 Task: Check a repository's "Graphs" tab to visualize its commit activity.
Action: Mouse moved to (630, 40)
Screenshot: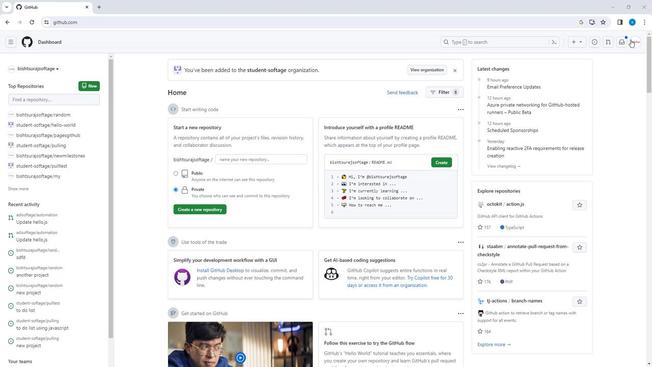 
Action: Mouse pressed left at (630, 40)
Screenshot: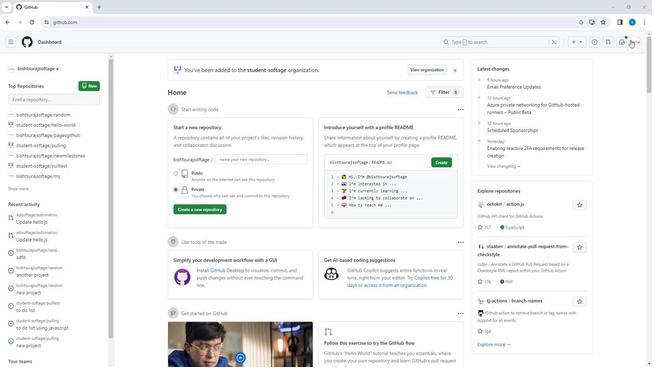 
Action: Mouse moved to (600, 93)
Screenshot: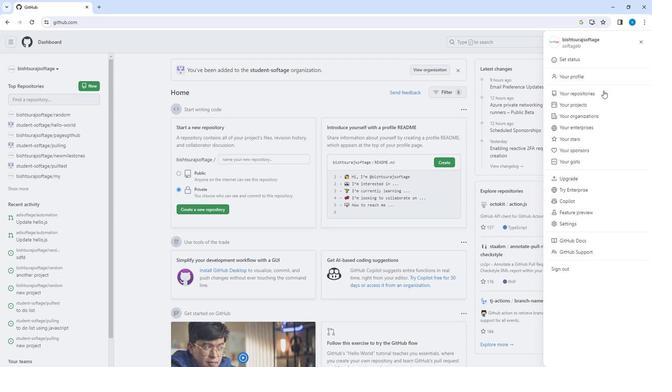
Action: Mouse pressed left at (600, 93)
Screenshot: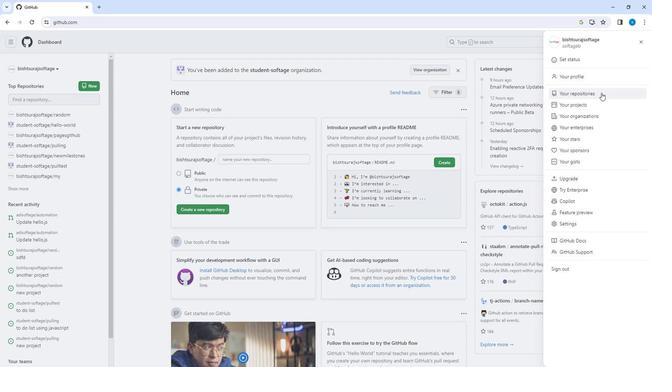 
Action: Mouse moved to (378, 196)
Screenshot: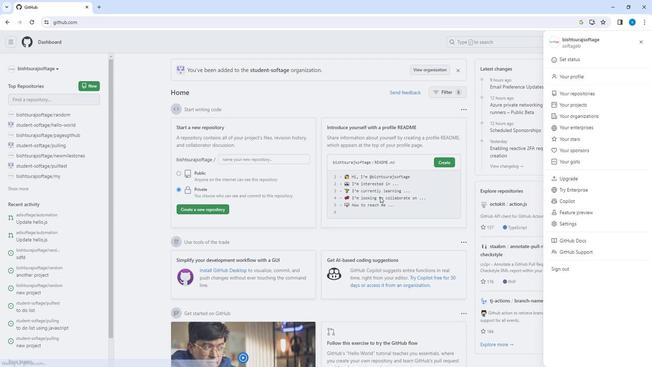 
Action: Mouse scrolled (378, 196) with delta (0, 0)
Screenshot: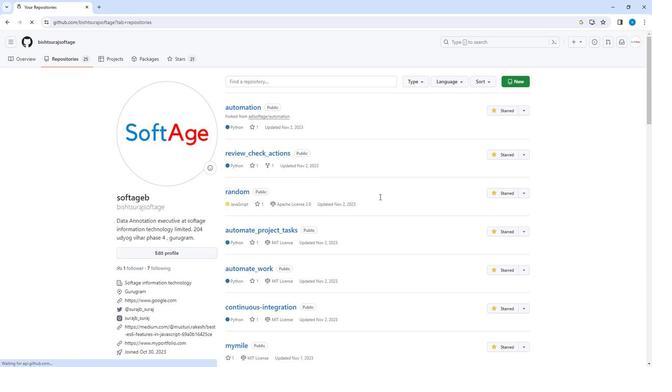 
Action: Mouse scrolled (378, 196) with delta (0, 0)
Screenshot: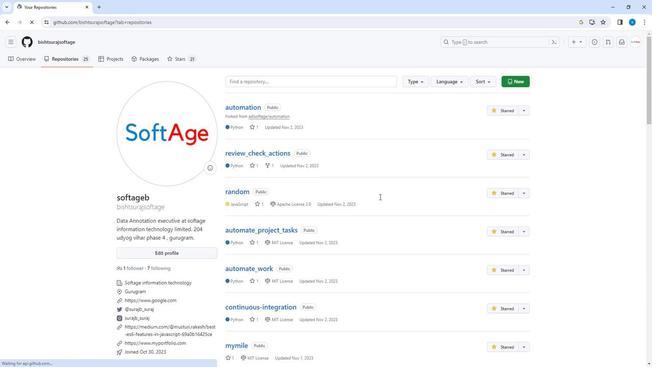 
Action: Mouse scrolled (378, 196) with delta (0, 0)
Screenshot: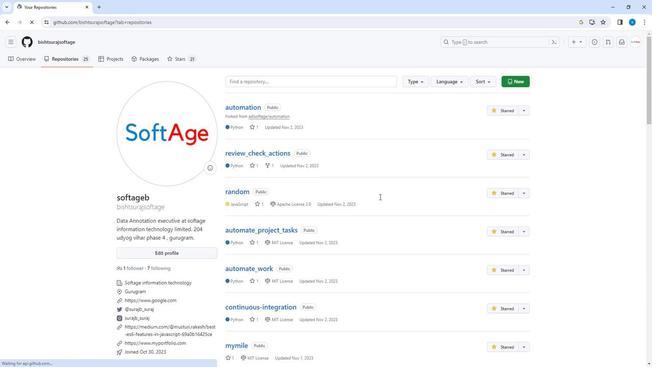 
Action: Mouse scrolled (378, 196) with delta (0, 0)
Screenshot: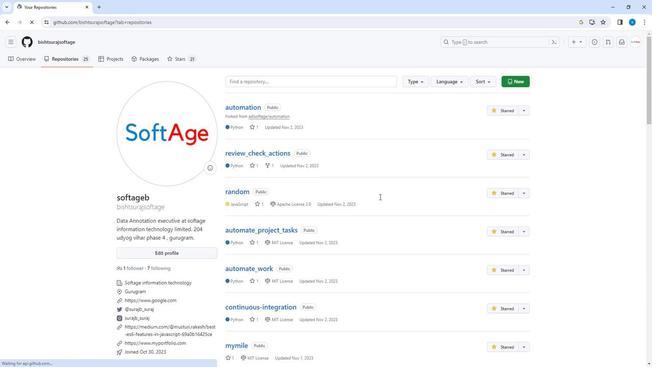 
Action: Mouse scrolled (378, 196) with delta (0, 0)
Screenshot: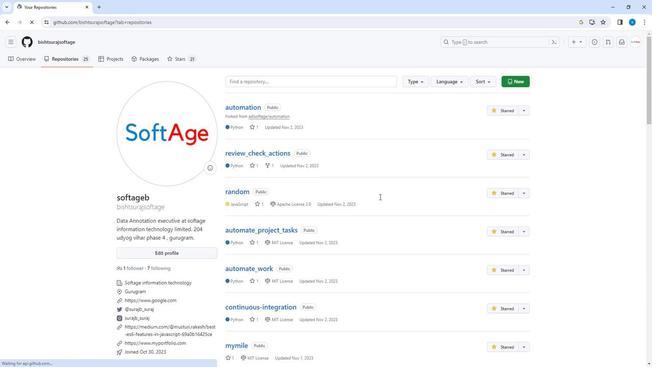 
Action: Mouse scrolled (378, 196) with delta (0, 0)
Screenshot: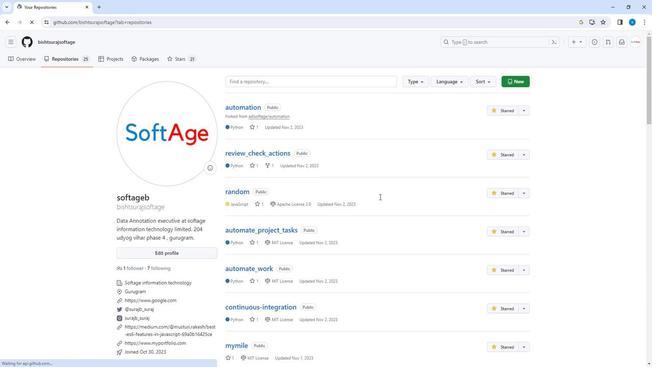 
Action: Mouse scrolled (378, 196) with delta (0, 0)
Screenshot: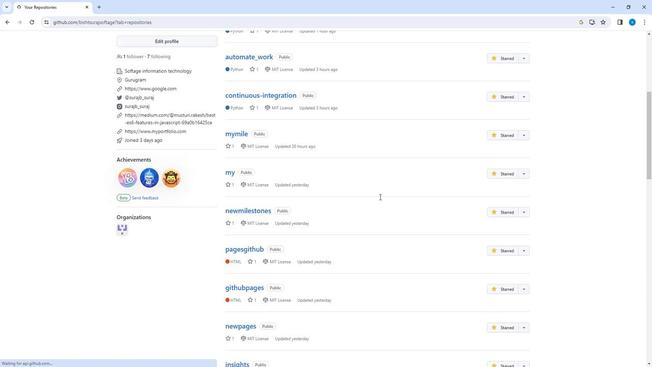 
Action: Mouse scrolled (378, 196) with delta (0, 0)
Screenshot: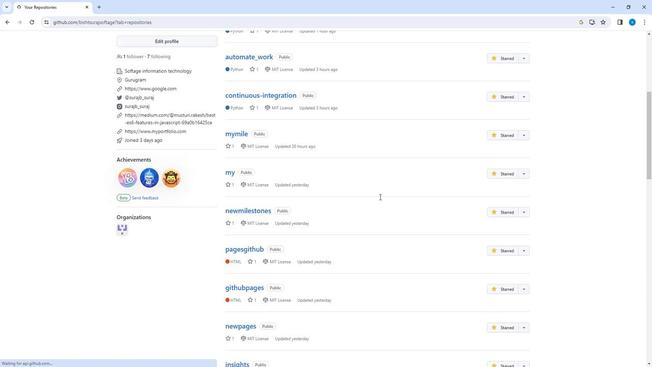 
Action: Mouse scrolled (378, 196) with delta (0, 0)
Screenshot: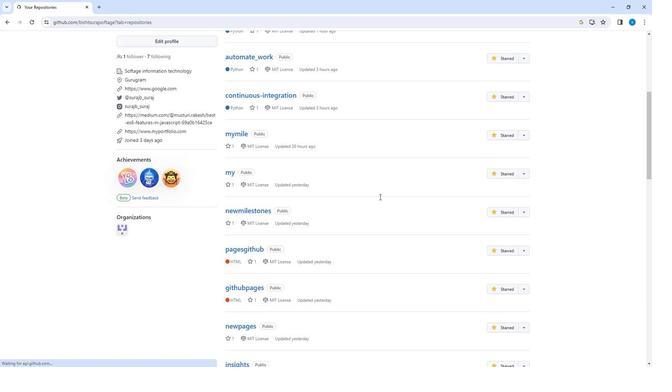 
Action: Mouse scrolled (378, 196) with delta (0, 0)
Screenshot: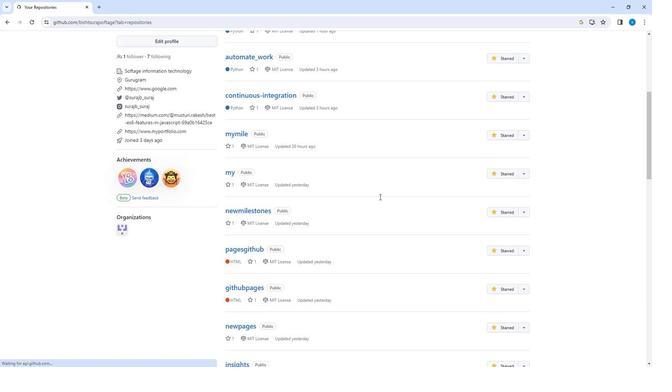 
Action: Mouse scrolled (378, 196) with delta (0, 0)
Screenshot: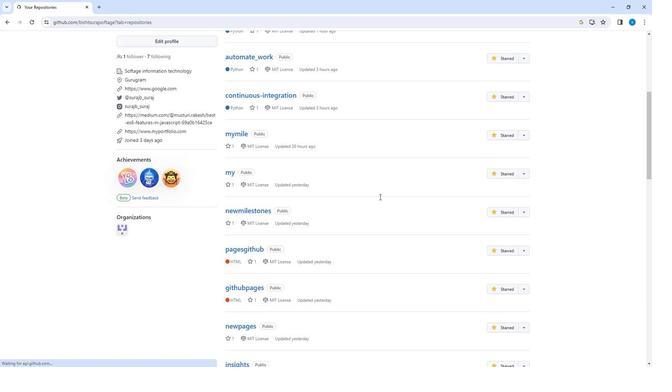 
Action: Mouse scrolled (378, 196) with delta (0, 0)
Screenshot: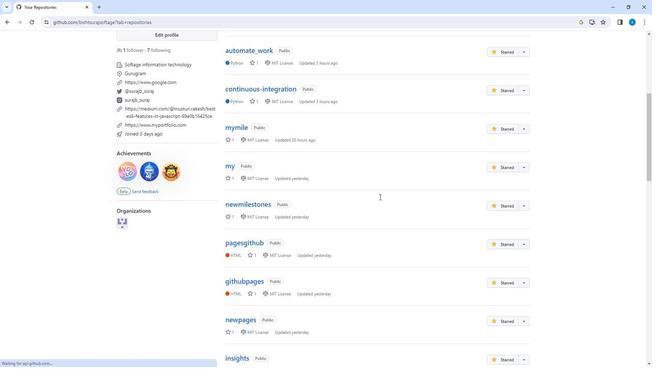 
Action: Mouse scrolled (378, 196) with delta (0, 0)
Screenshot: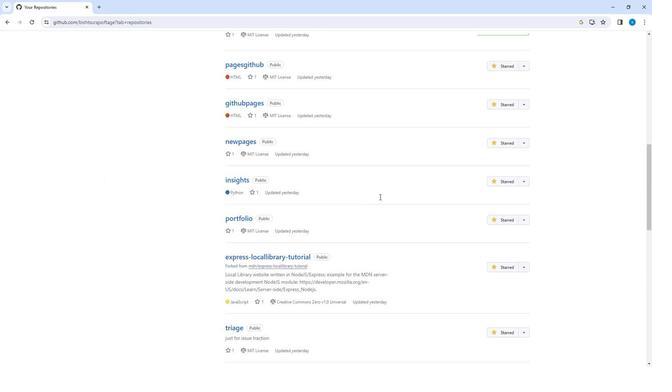 
Action: Mouse scrolled (378, 196) with delta (0, 0)
Screenshot: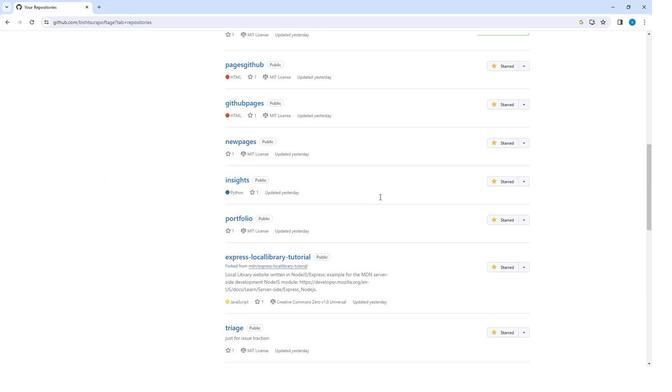 
Action: Mouse scrolled (378, 196) with delta (0, 0)
Screenshot: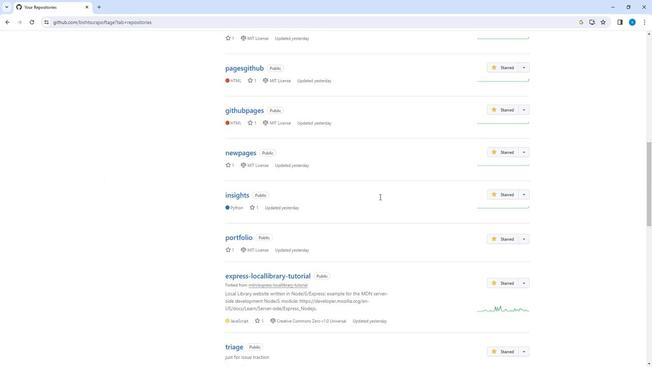 
Action: Mouse scrolled (378, 196) with delta (0, 0)
Screenshot: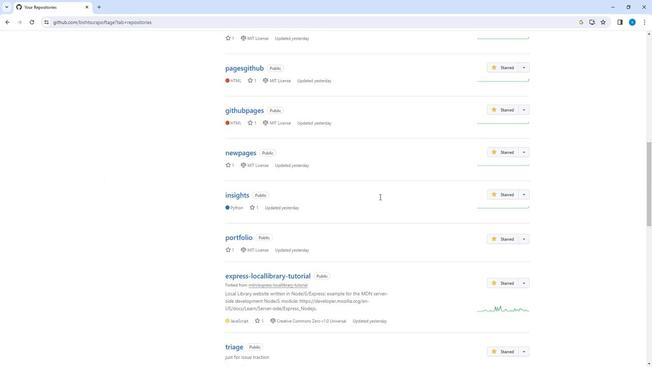 
Action: Mouse scrolled (378, 196) with delta (0, 0)
Screenshot: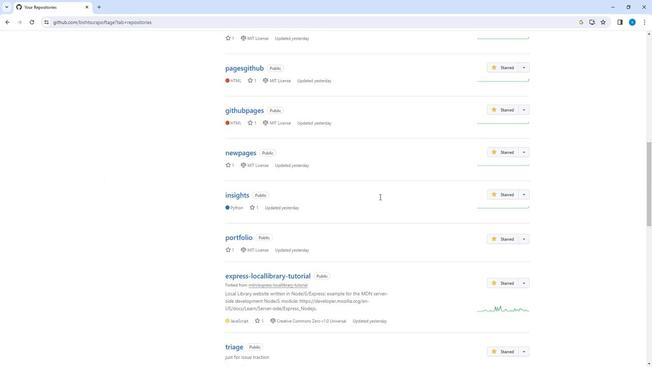 
Action: Mouse scrolled (378, 196) with delta (0, 0)
Screenshot: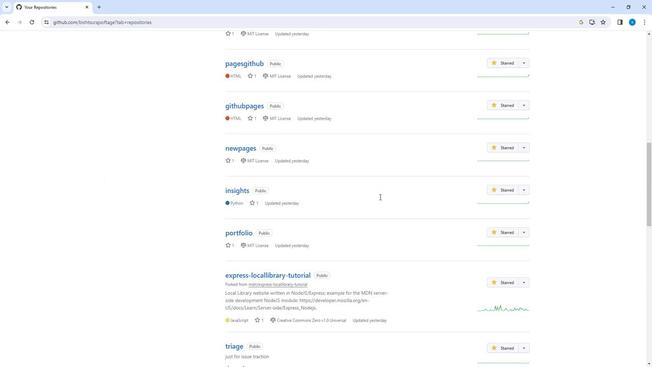 
Action: Mouse scrolled (378, 196) with delta (0, 0)
Screenshot: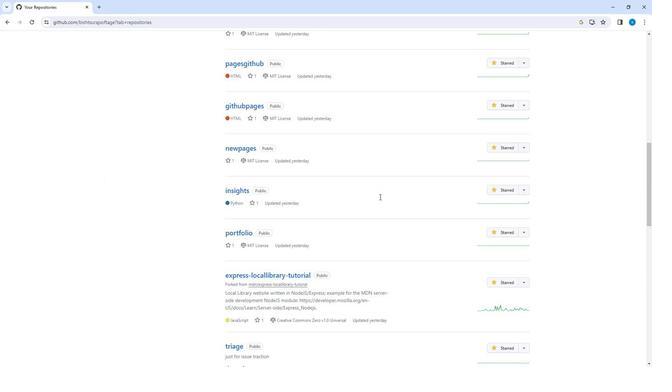 
Action: Mouse scrolled (378, 196) with delta (0, 0)
Screenshot: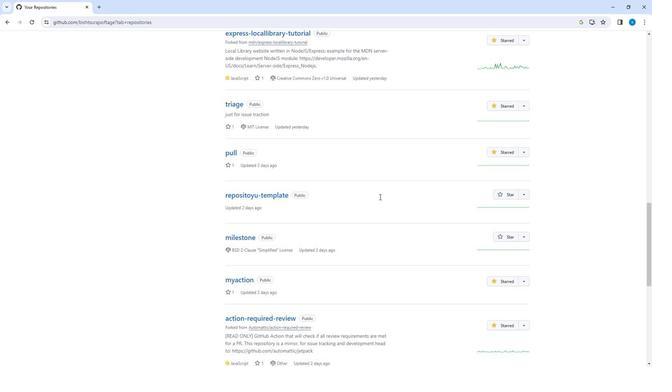 
Action: Mouse scrolled (378, 196) with delta (0, 0)
Screenshot: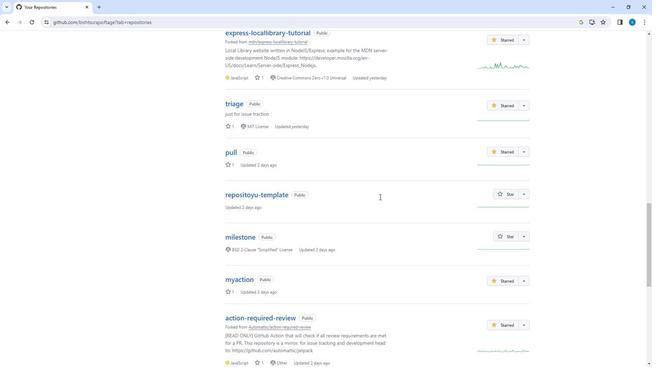 
Action: Mouse scrolled (378, 196) with delta (0, 0)
Screenshot: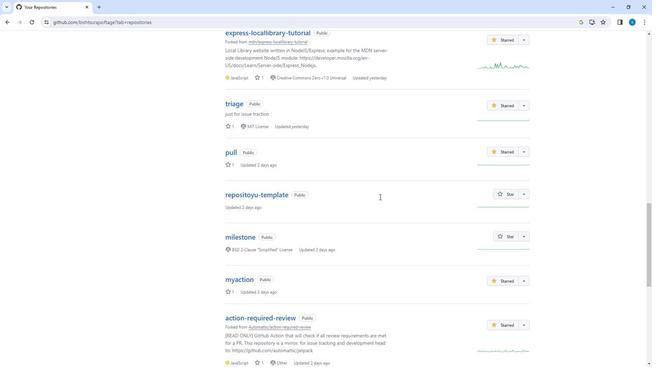 
Action: Mouse scrolled (378, 196) with delta (0, 0)
Screenshot: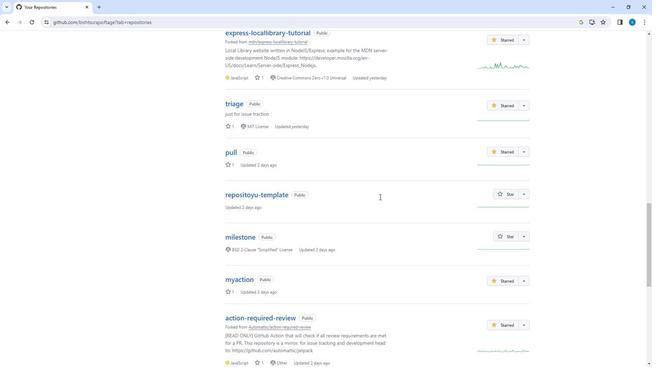 
Action: Mouse scrolled (378, 196) with delta (0, 0)
Screenshot: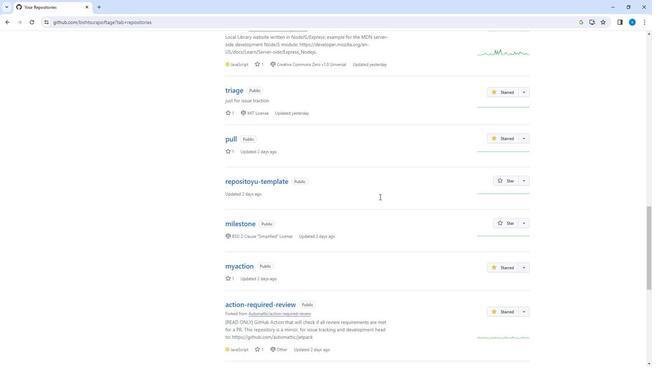 
Action: Mouse scrolled (378, 196) with delta (0, 0)
Screenshot: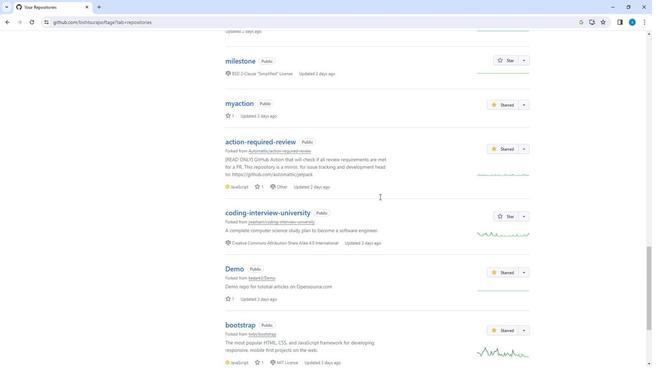 
Action: Mouse scrolled (378, 196) with delta (0, 0)
Screenshot: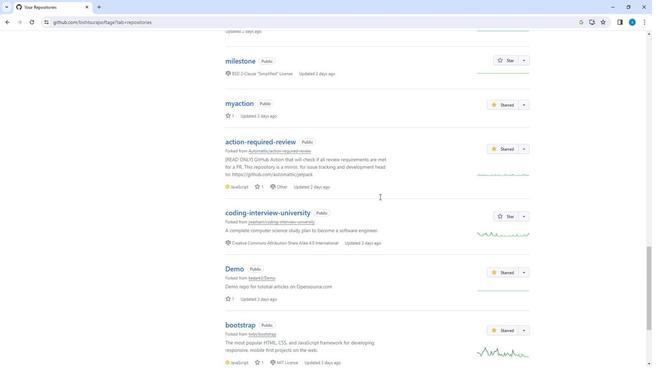 
Action: Mouse scrolled (378, 196) with delta (0, 0)
Screenshot: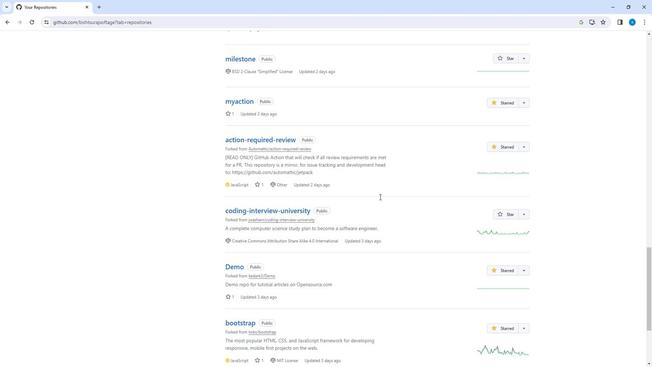 
Action: Mouse scrolled (378, 196) with delta (0, 0)
Screenshot: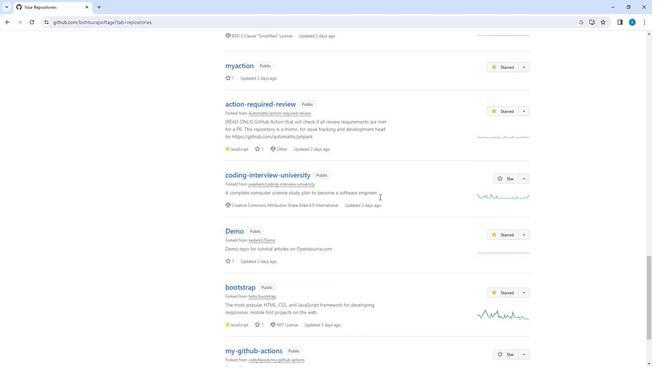 
Action: Mouse scrolled (378, 196) with delta (0, 0)
Screenshot: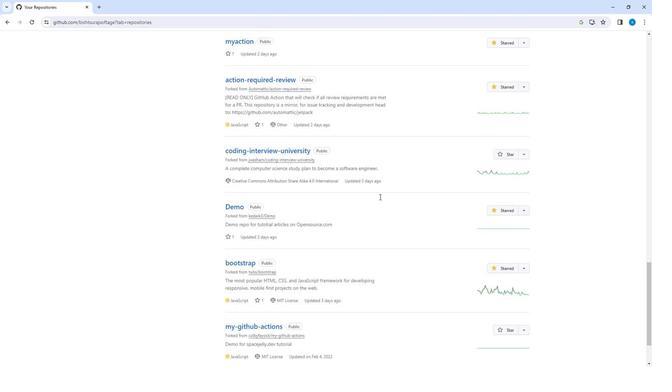 
Action: Mouse moved to (235, 203)
Screenshot: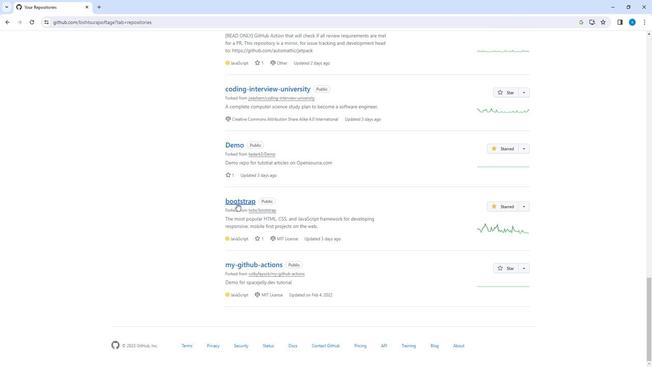 
Action: Mouse pressed left at (235, 203)
Screenshot: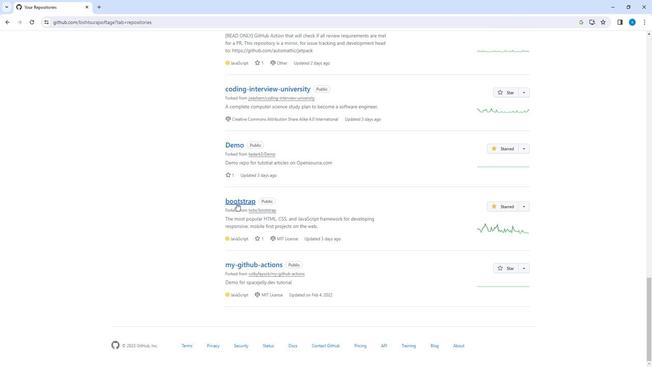 
Action: Mouse moved to (183, 59)
Screenshot: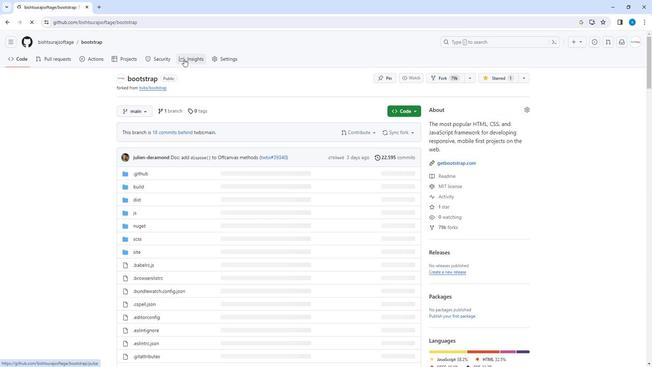 
Action: Mouse pressed left at (183, 59)
Screenshot: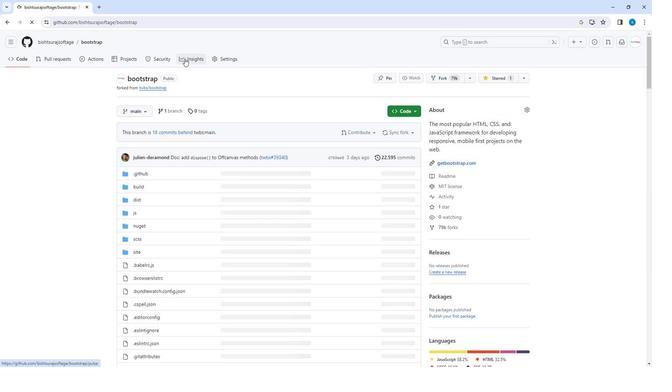 
Action: Mouse moved to (193, 56)
Screenshot: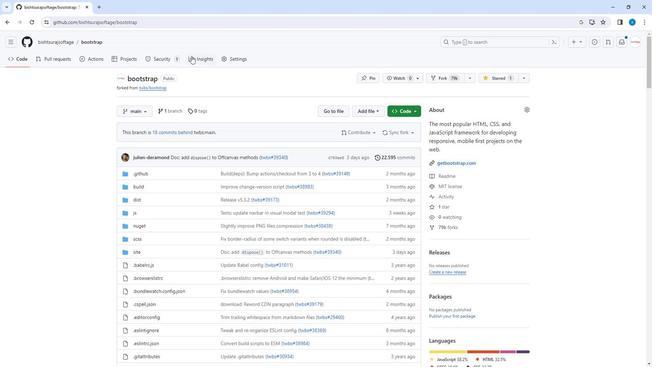 
Action: Mouse pressed left at (193, 56)
Screenshot: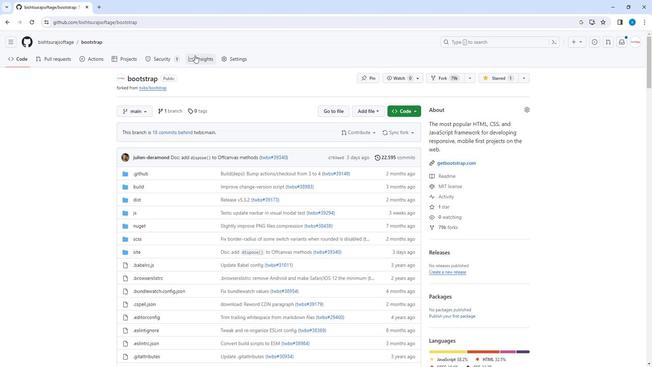 
Action: Mouse moved to (138, 138)
Screenshot: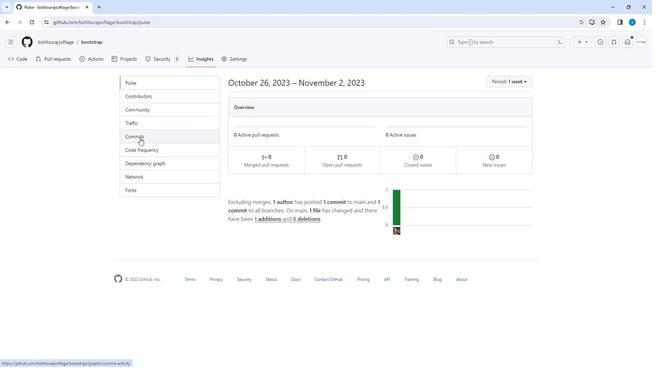 
Action: Mouse pressed left at (138, 138)
Screenshot: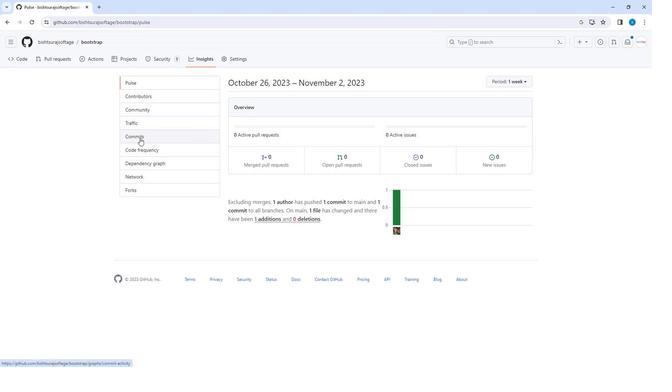 
Action: Mouse moved to (432, 108)
Screenshot: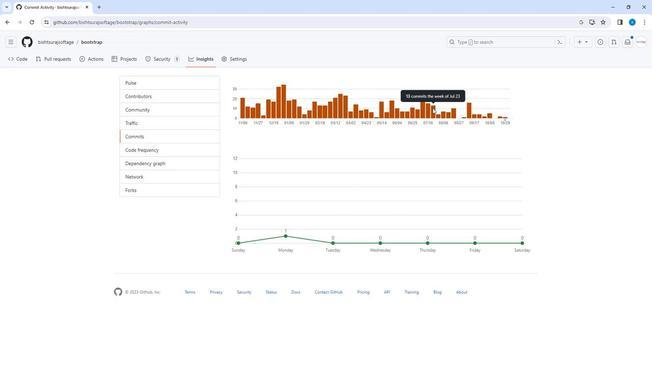
